 Task: Add an event with the title Casual Interview with Candidate W, date '2024/05/16', time 8:00 AM to 10:00 AM, logged in from the account softage.3@softage.netand send the event invitation to softage.2@softage.net and softage.4@softage.net. Set a reminder for the event 30 minutes before
Action: Mouse moved to (95, 105)
Screenshot: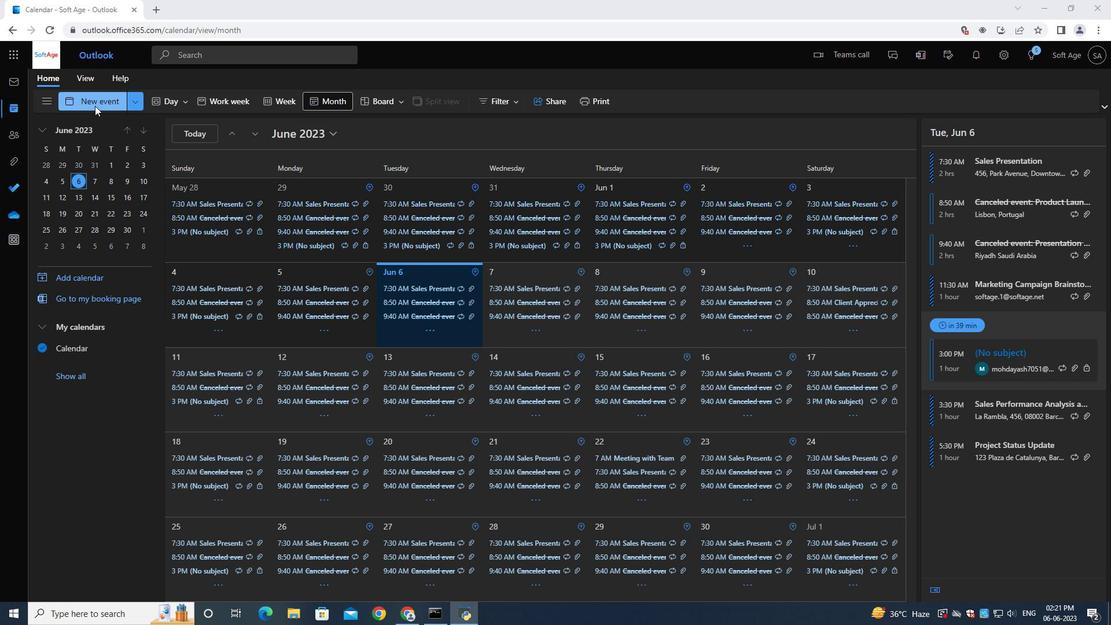 
Action: Mouse pressed left at (95, 105)
Screenshot: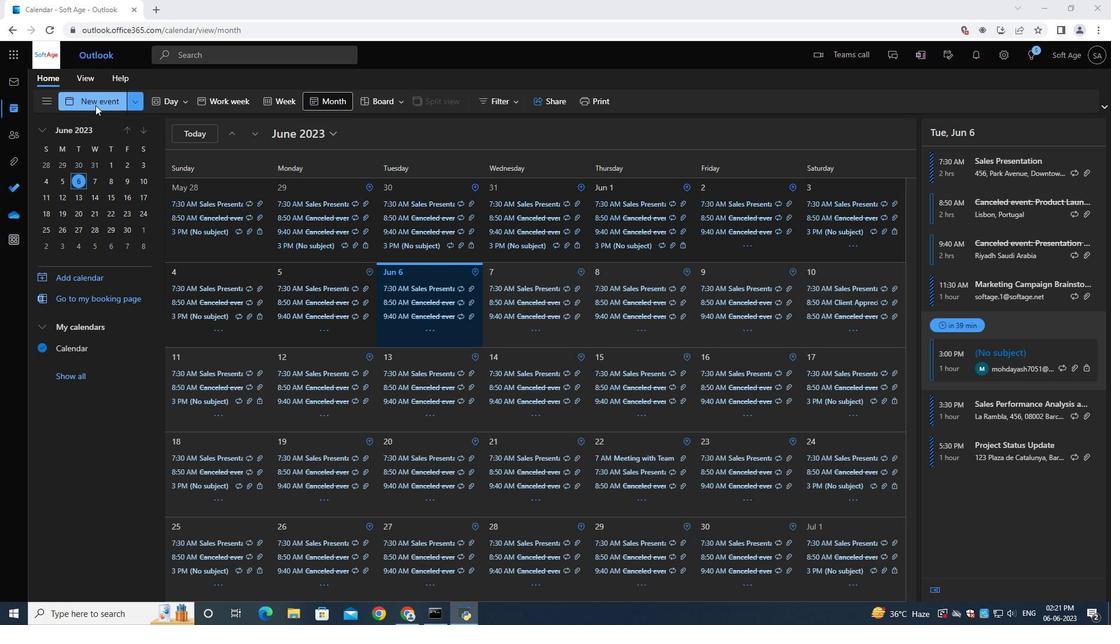 
Action: Mouse moved to (310, 174)
Screenshot: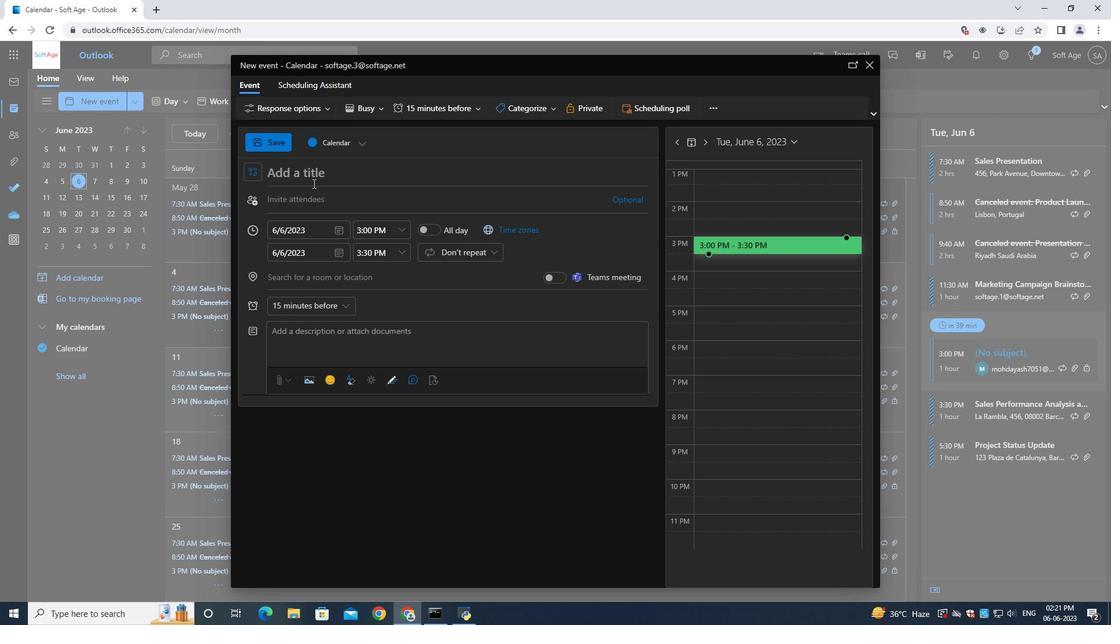 
Action: Mouse pressed left at (310, 174)
Screenshot: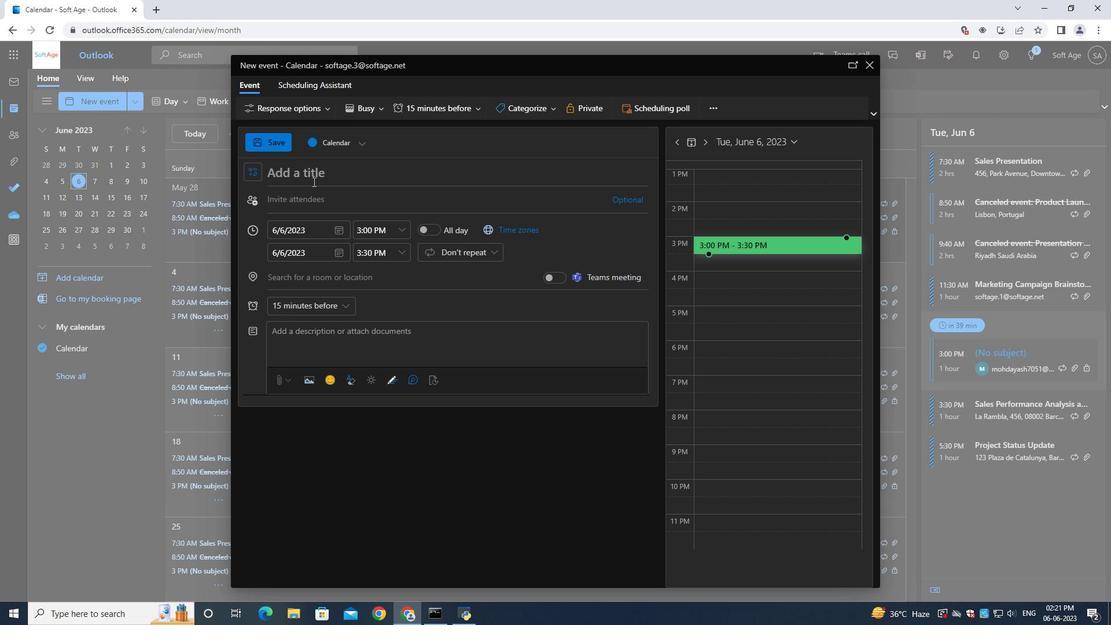 
Action: Mouse moved to (310, 174)
Screenshot: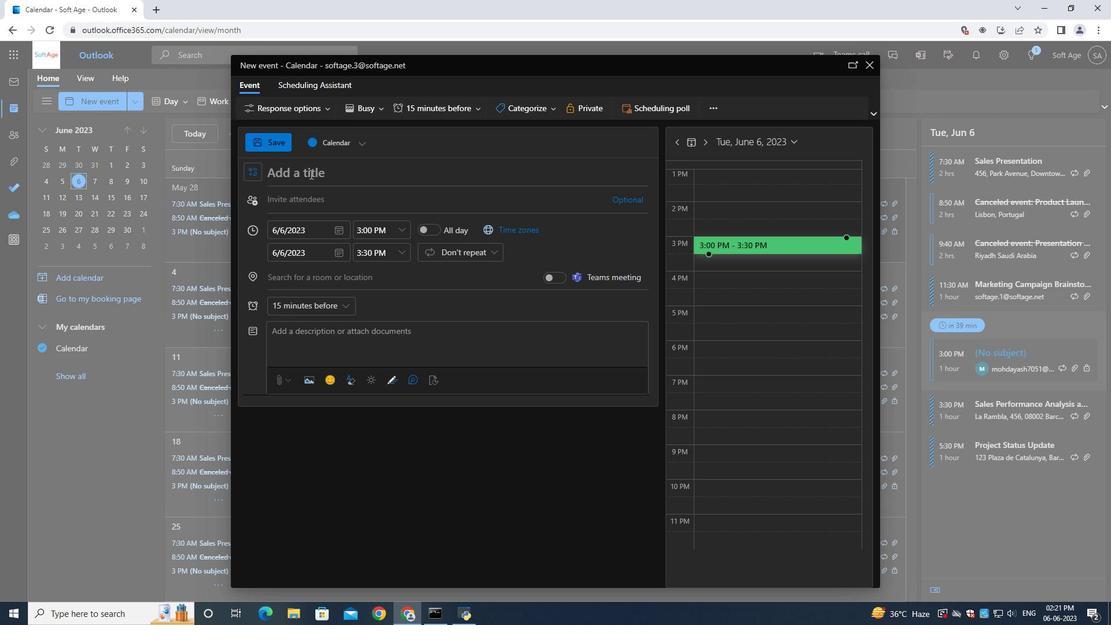 
Action: Key pressed <Key.shift>Interview<Key.space><Key.shift>Wi<Key.backspace><Key.backspace>with<Key.space><Key.shift>Candidate<Key.space><Key.shift>W
Screenshot: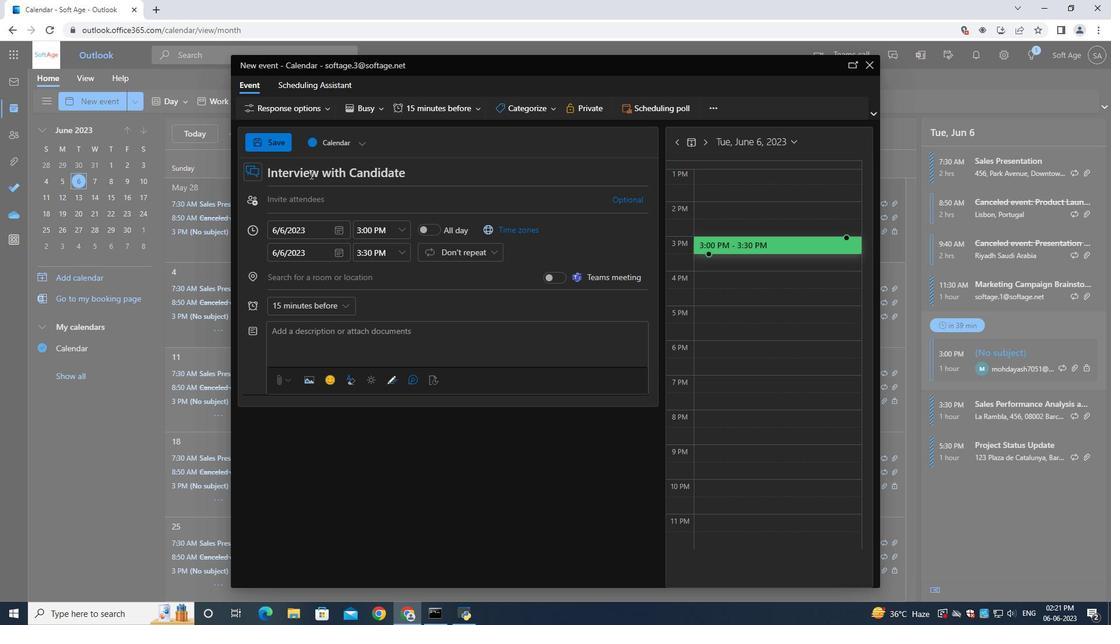 
Action: Mouse moved to (338, 233)
Screenshot: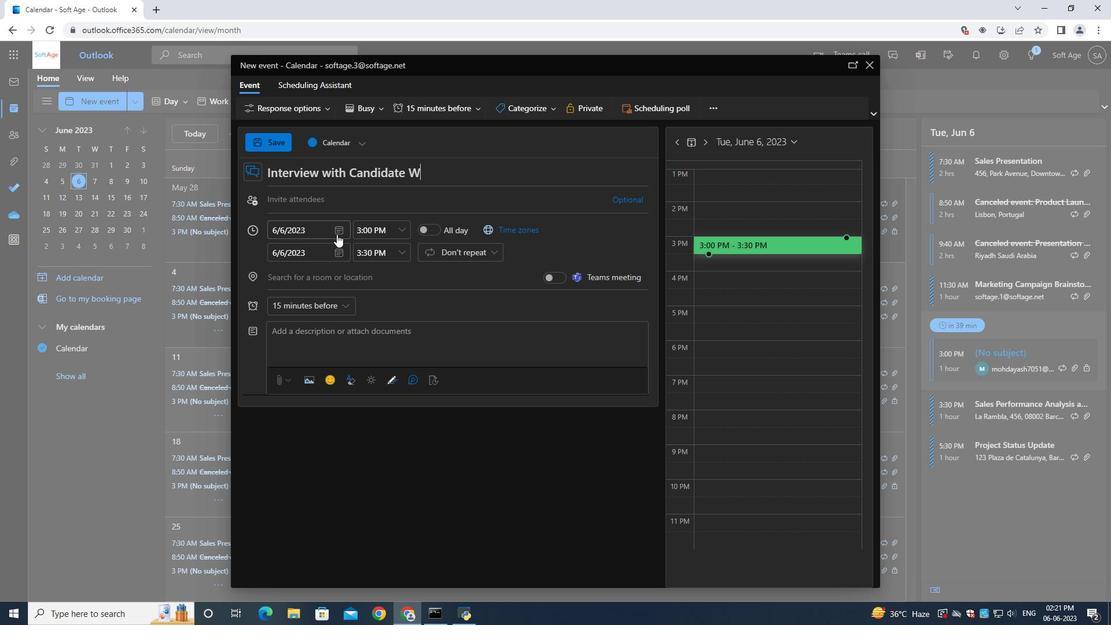 
Action: Mouse pressed left at (338, 233)
Screenshot: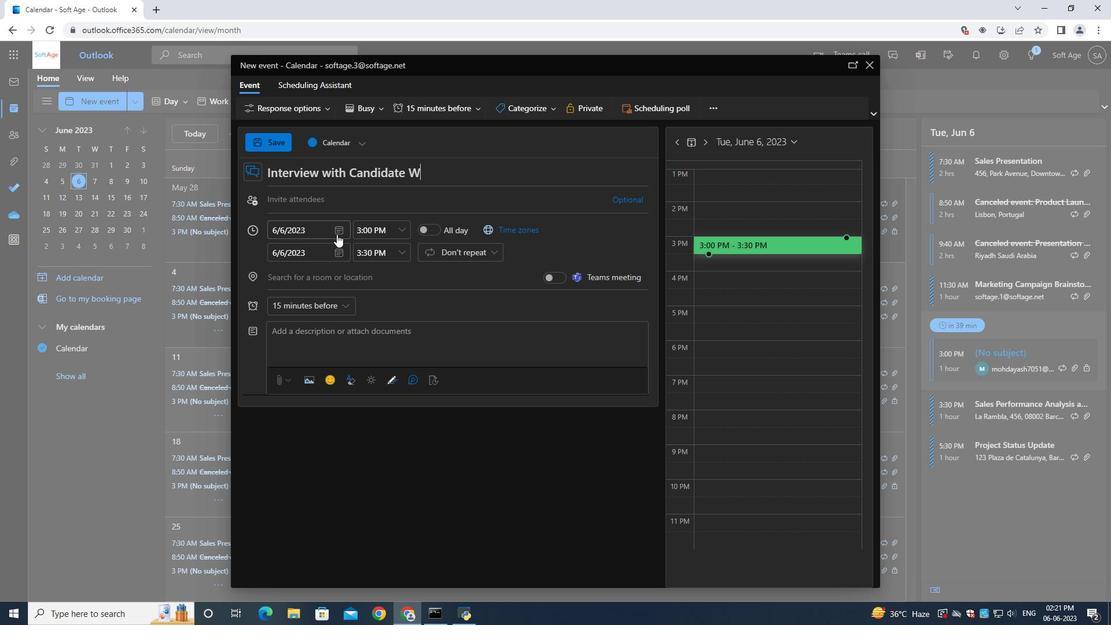 
Action: Mouse moved to (386, 256)
Screenshot: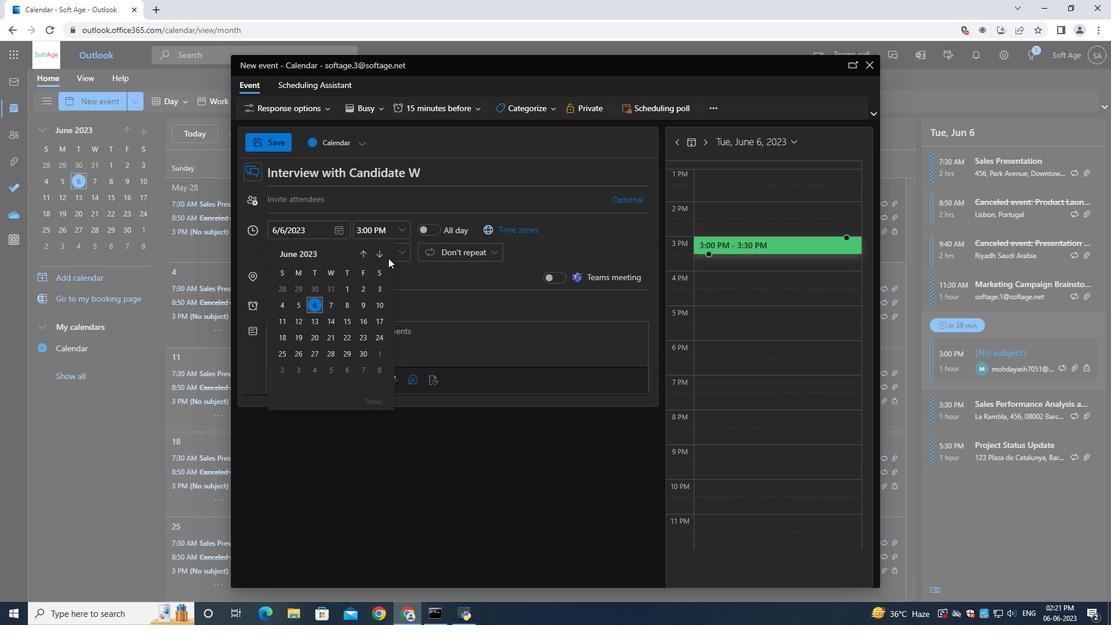 
Action: Mouse pressed left at (386, 256)
Screenshot: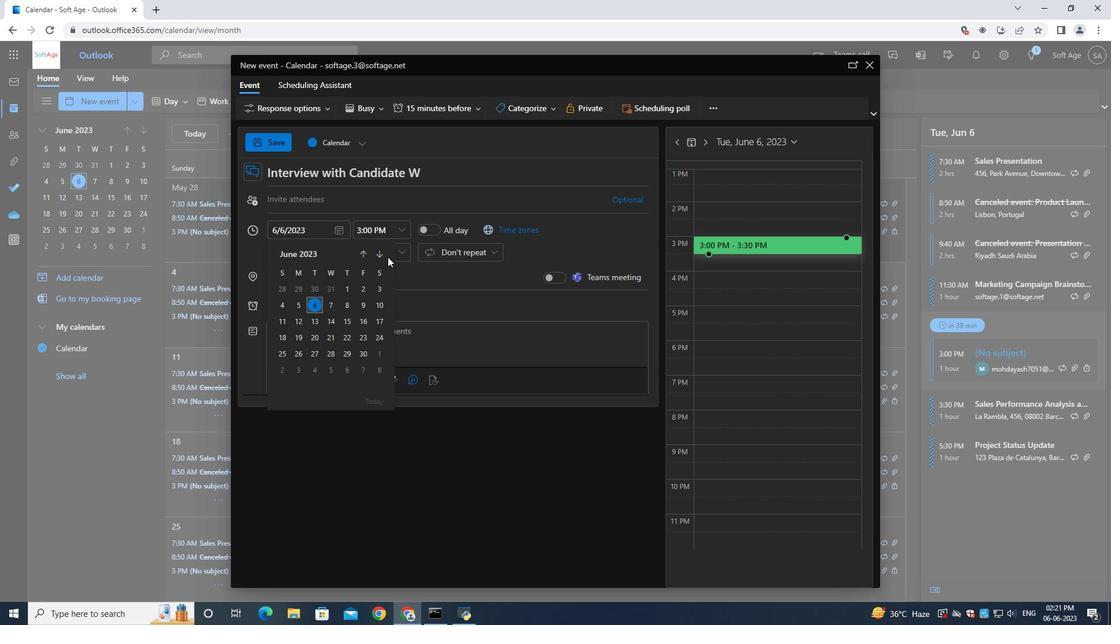 
Action: Mouse moved to (382, 255)
Screenshot: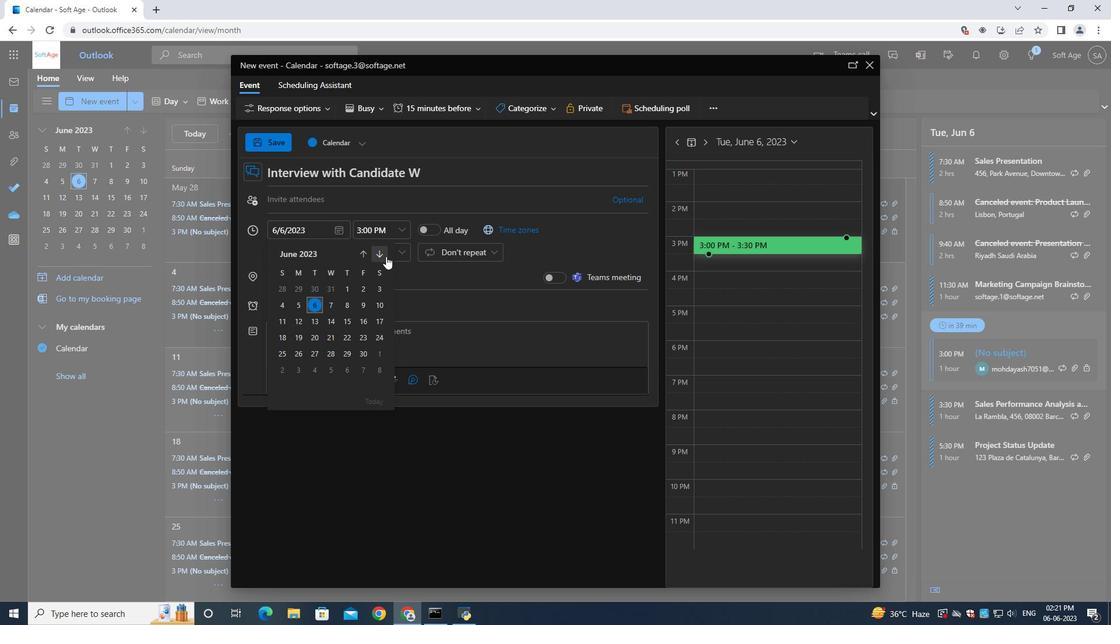 
Action: Mouse pressed left at (382, 255)
Screenshot: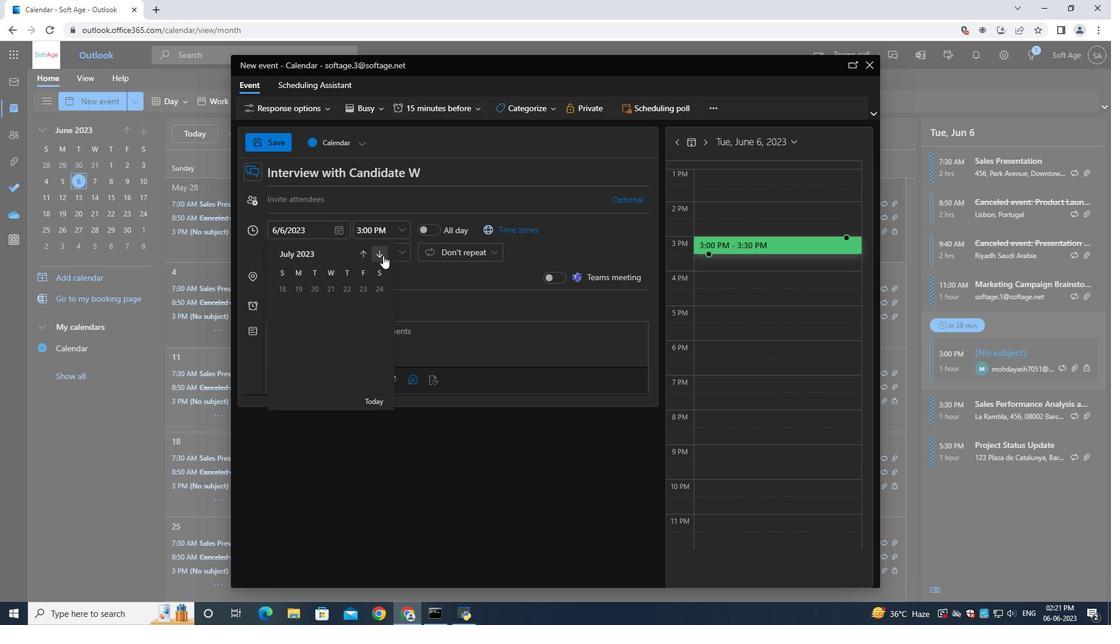 
Action: Mouse pressed left at (382, 255)
Screenshot: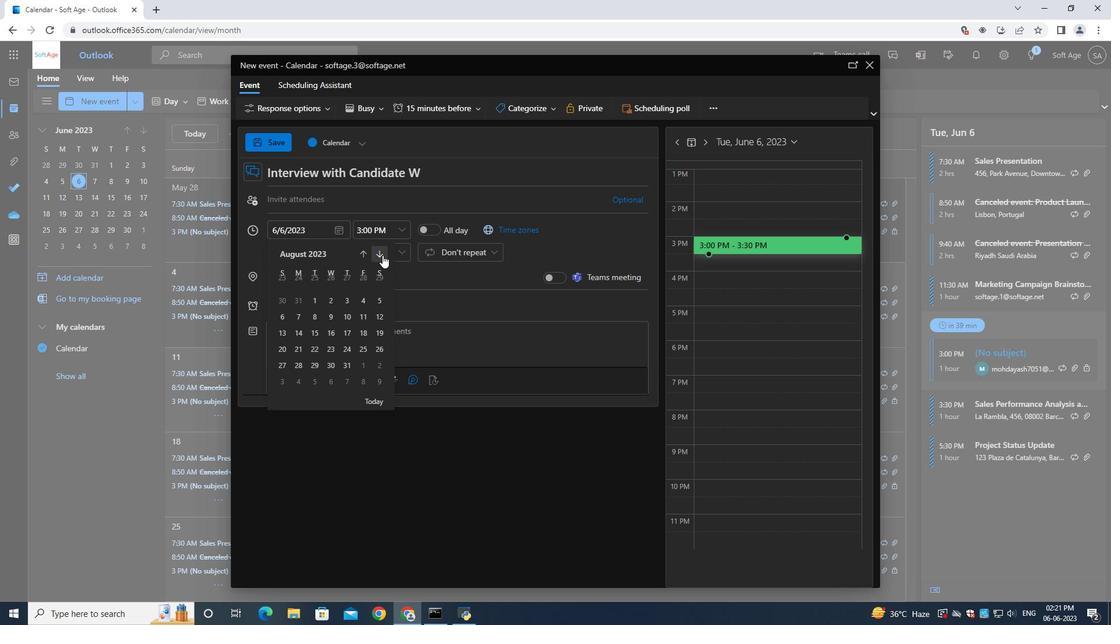 
Action: Mouse pressed left at (382, 255)
Screenshot: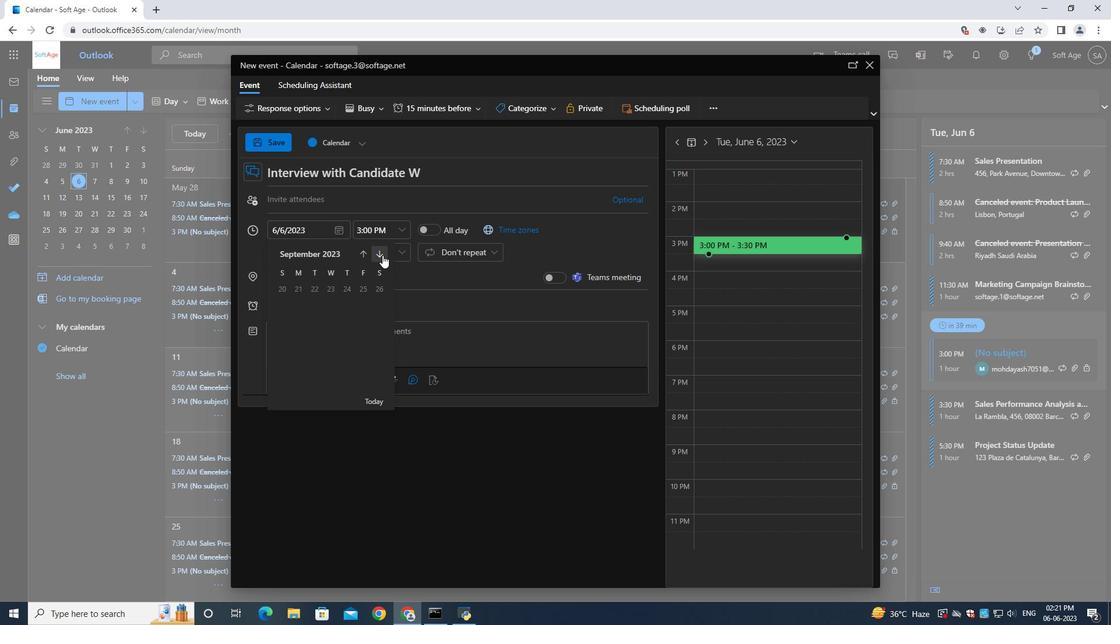 
Action: Mouse pressed left at (382, 255)
Screenshot: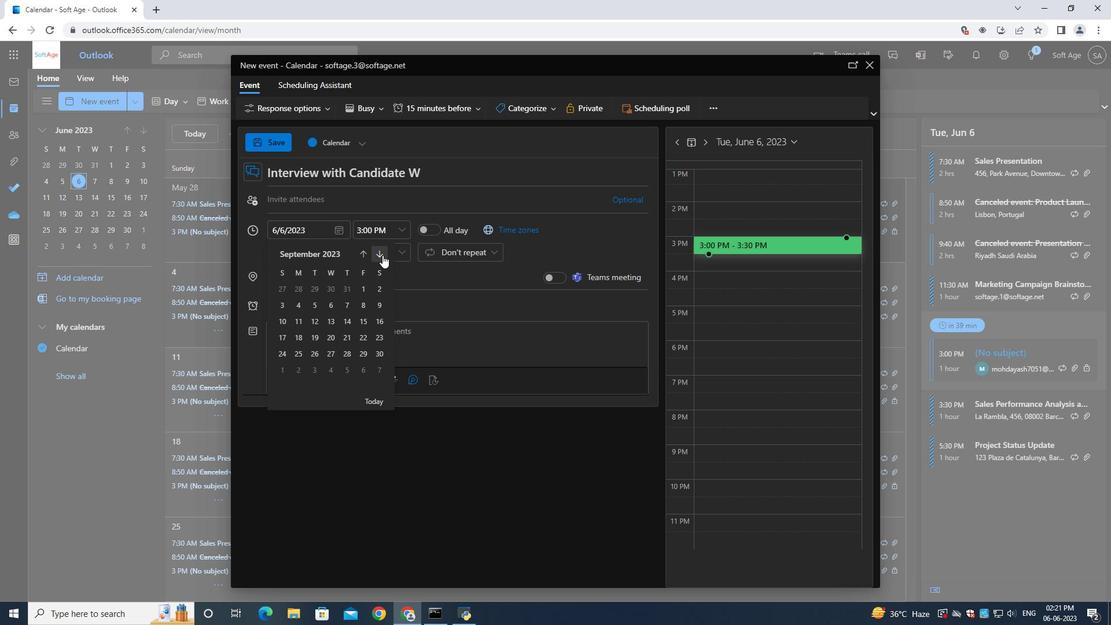 
Action: Mouse pressed left at (382, 255)
Screenshot: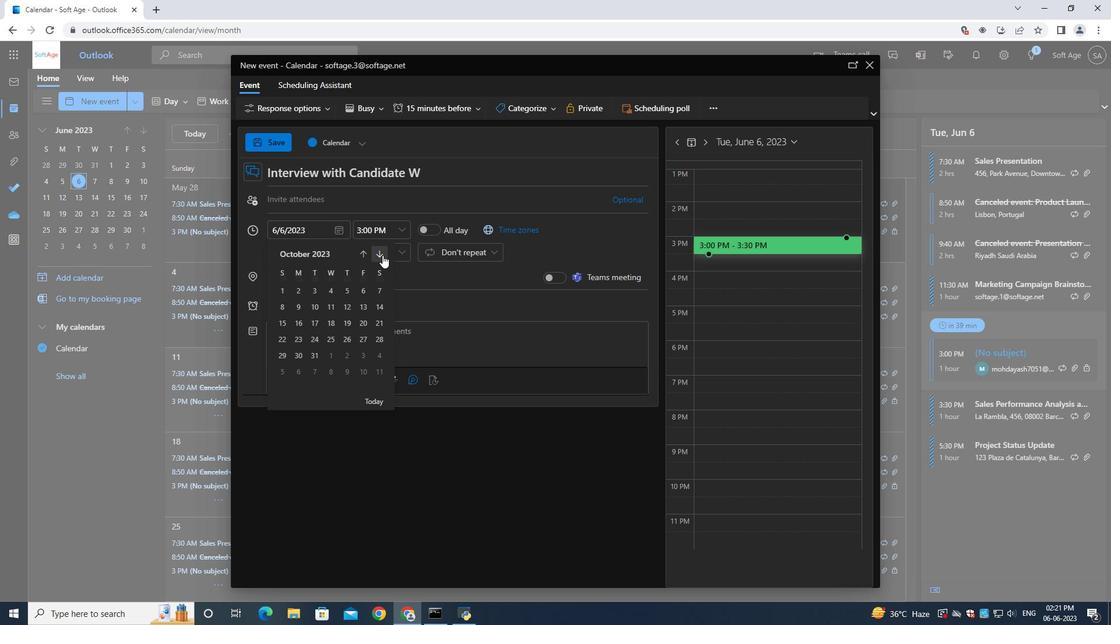 
Action: Mouse pressed left at (382, 255)
Screenshot: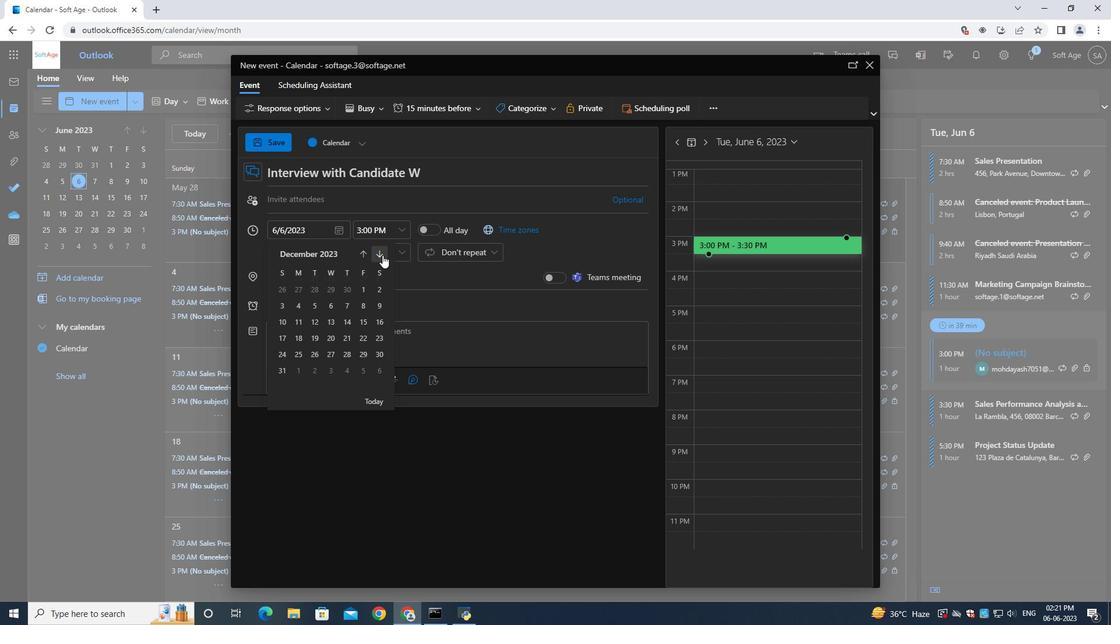 
Action: Mouse pressed left at (382, 255)
Screenshot: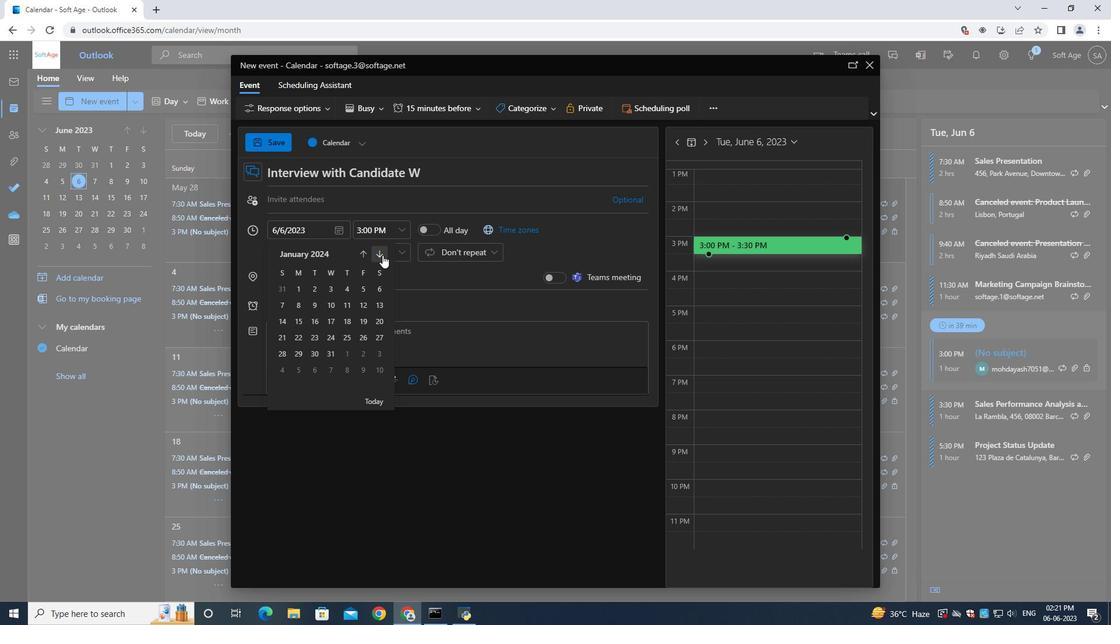 
Action: Mouse pressed left at (382, 255)
Screenshot: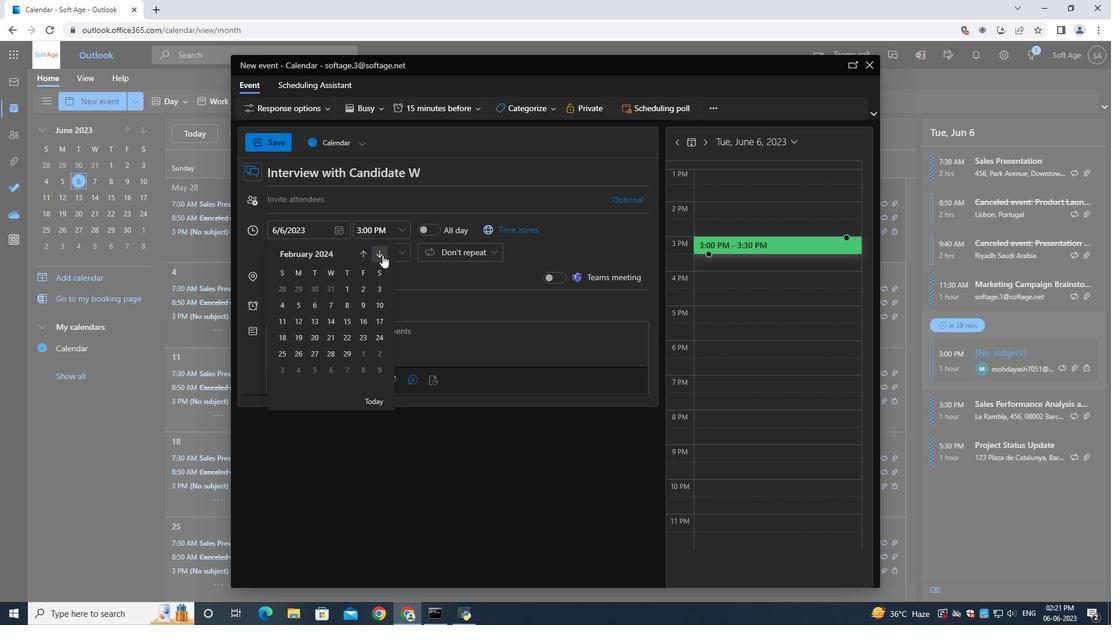 
Action: Mouse pressed left at (382, 255)
Screenshot: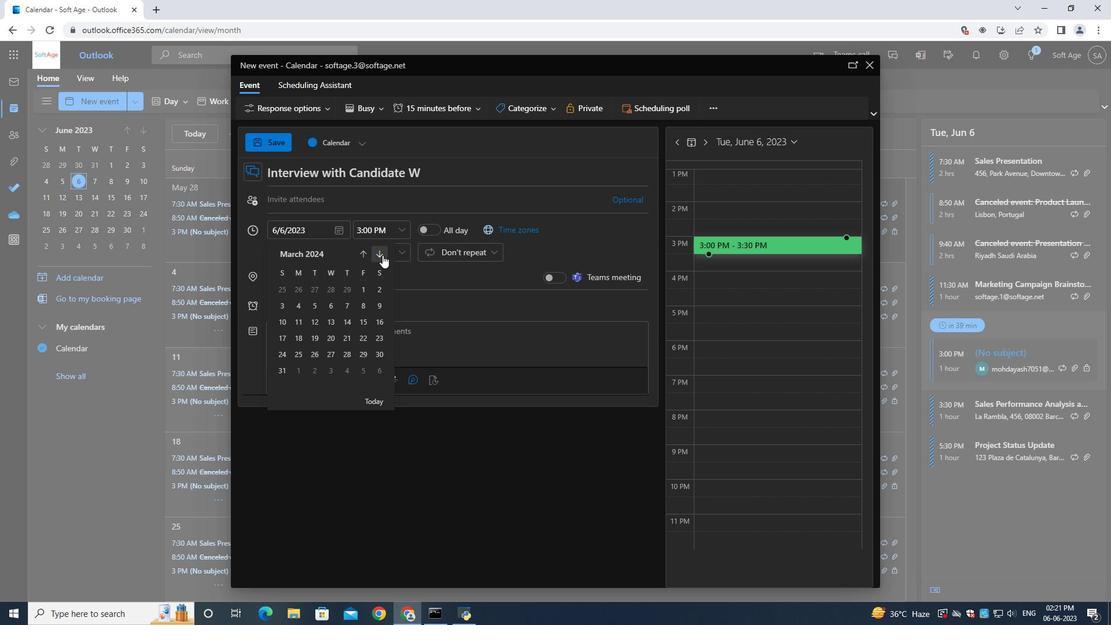 
Action: Mouse pressed left at (382, 255)
Screenshot: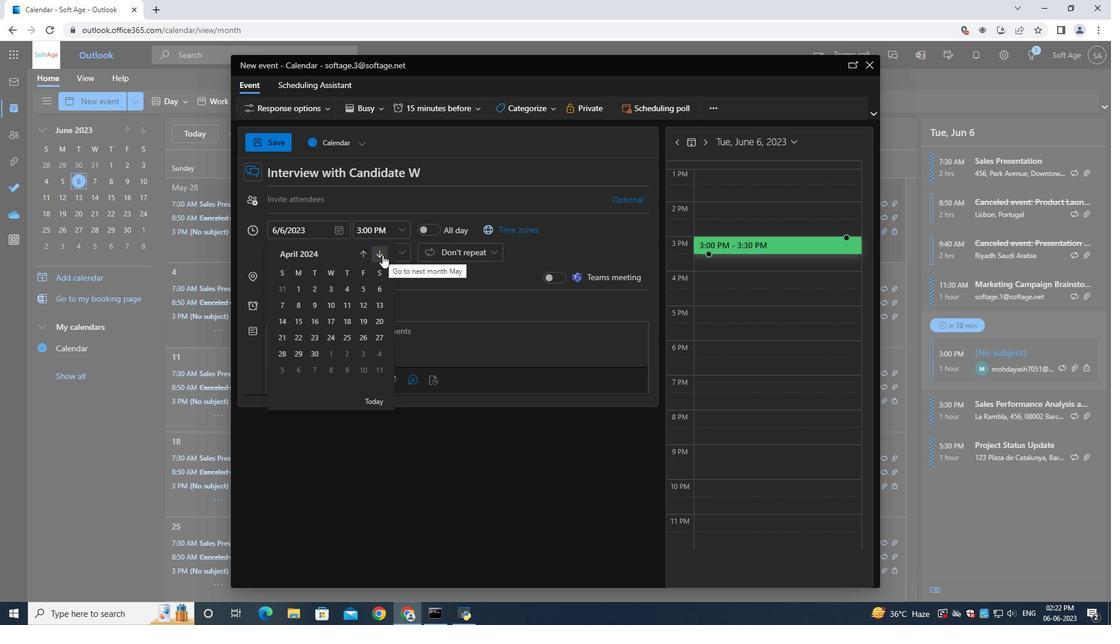 
Action: Mouse moved to (342, 317)
Screenshot: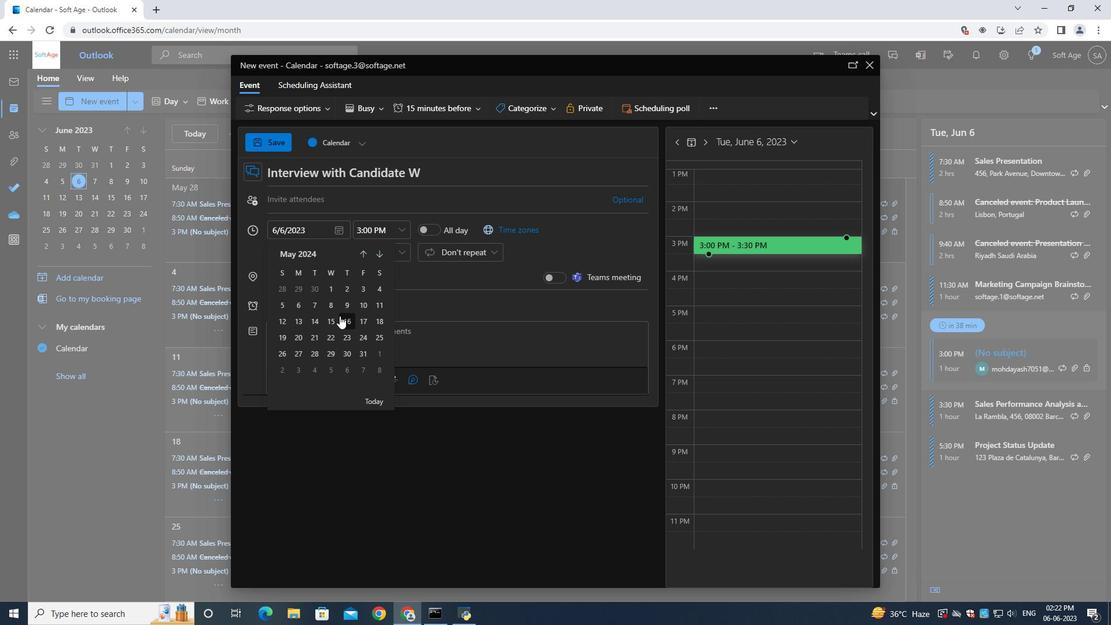 
Action: Mouse pressed left at (342, 317)
Screenshot: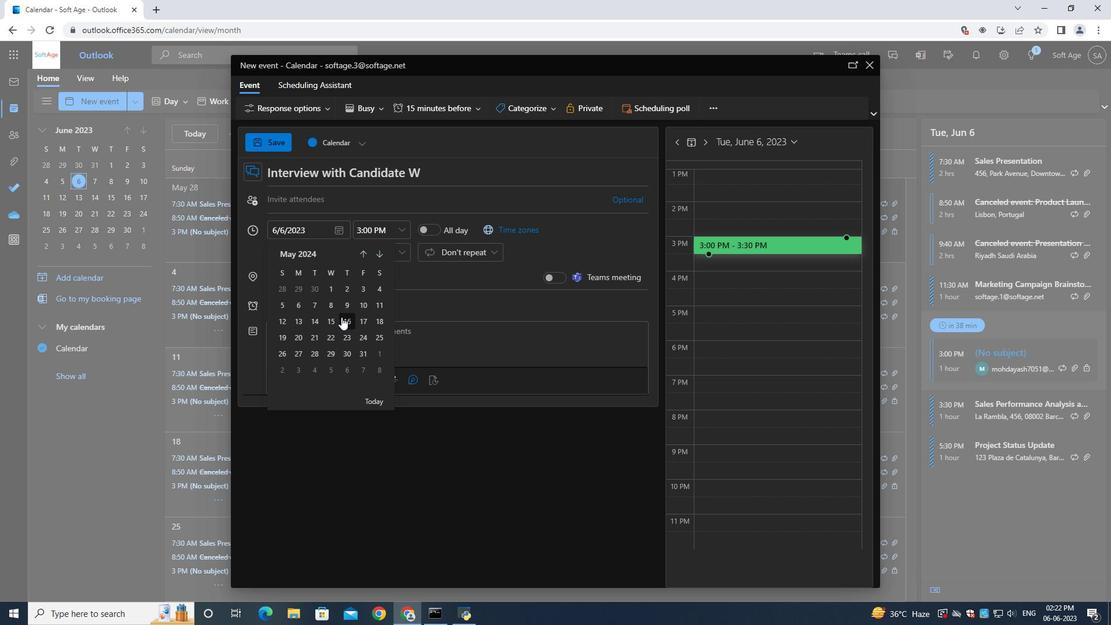 
Action: Mouse moved to (369, 232)
Screenshot: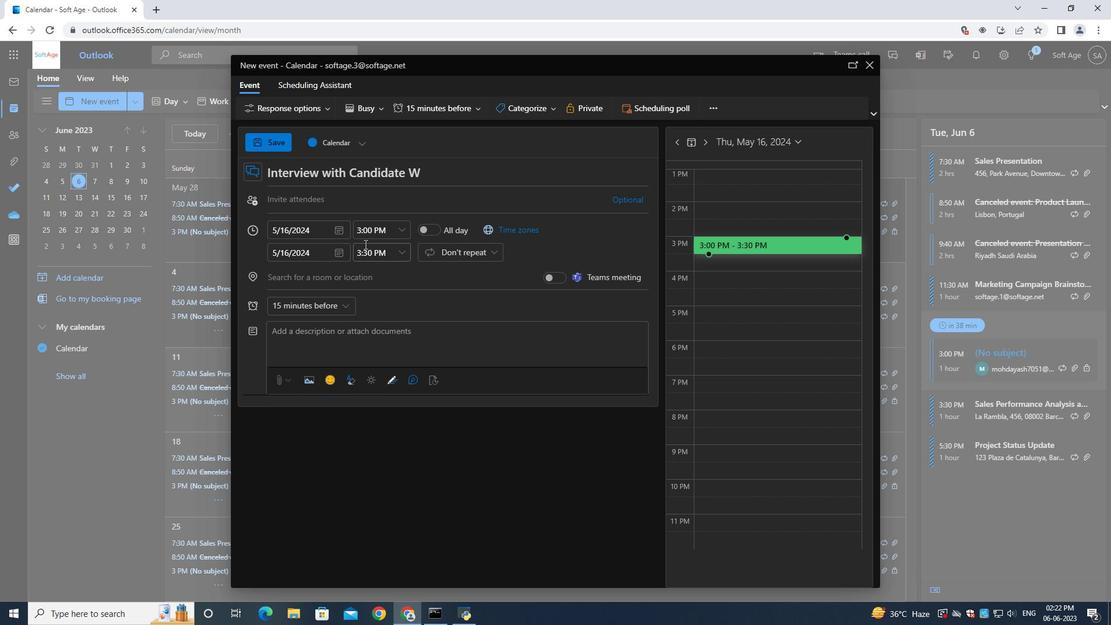 
Action: Mouse pressed left at (369, 232)
Screenshot: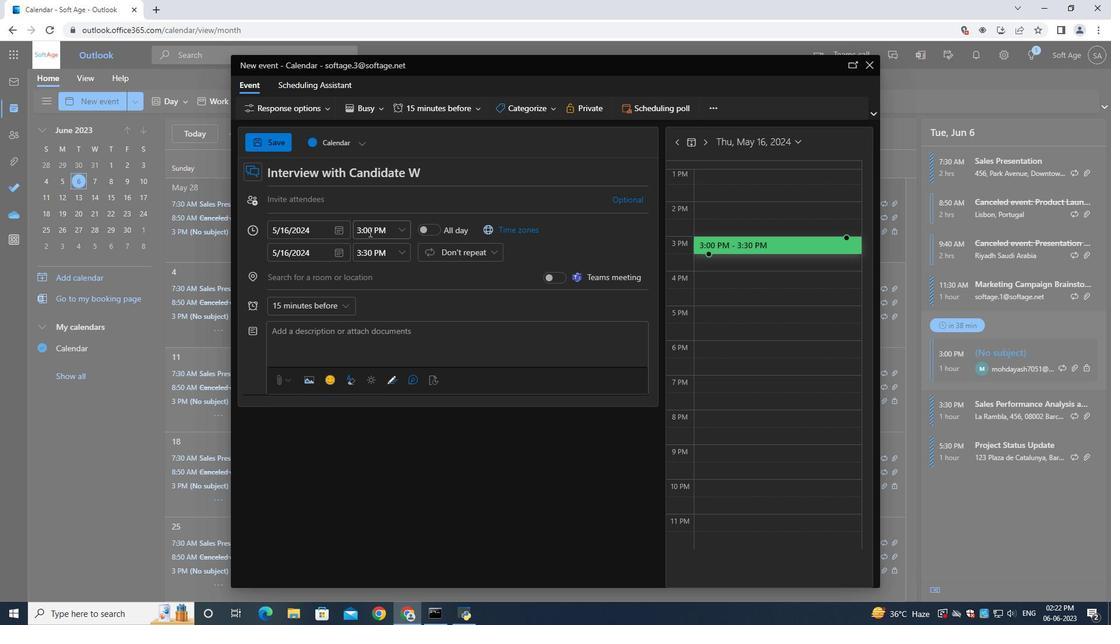 
Action: Mouse moved to (369, 232)
Screenshot: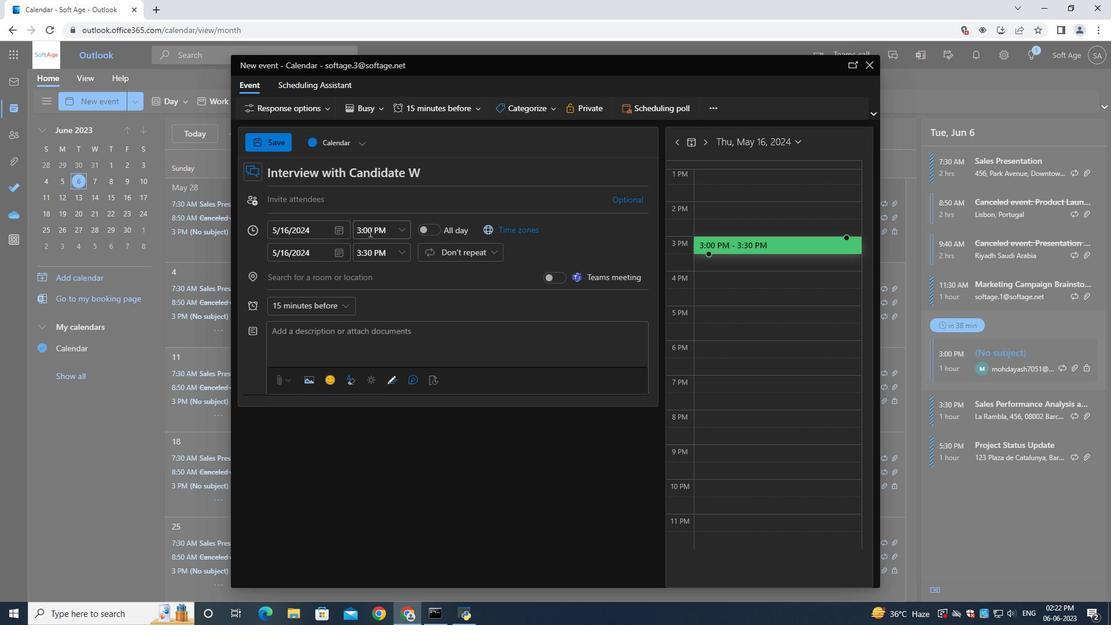 
Action: Key pressed 8<Key.shift_r>:00<Key.shift>AM
Screenshot: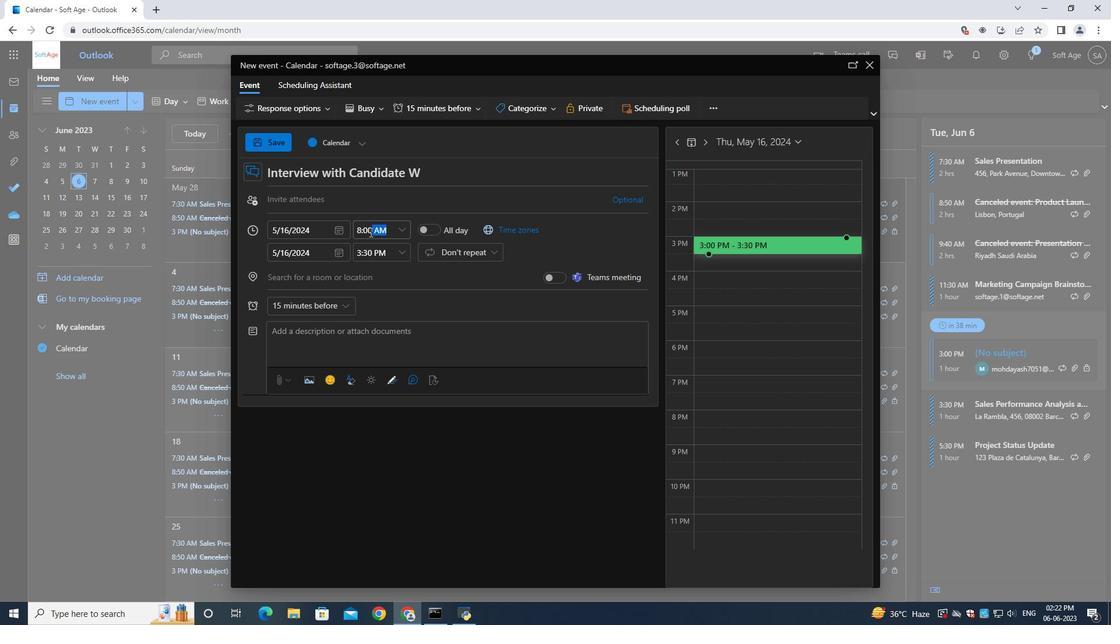 
Action: Mouse moved to (356, 250)
Screenshot: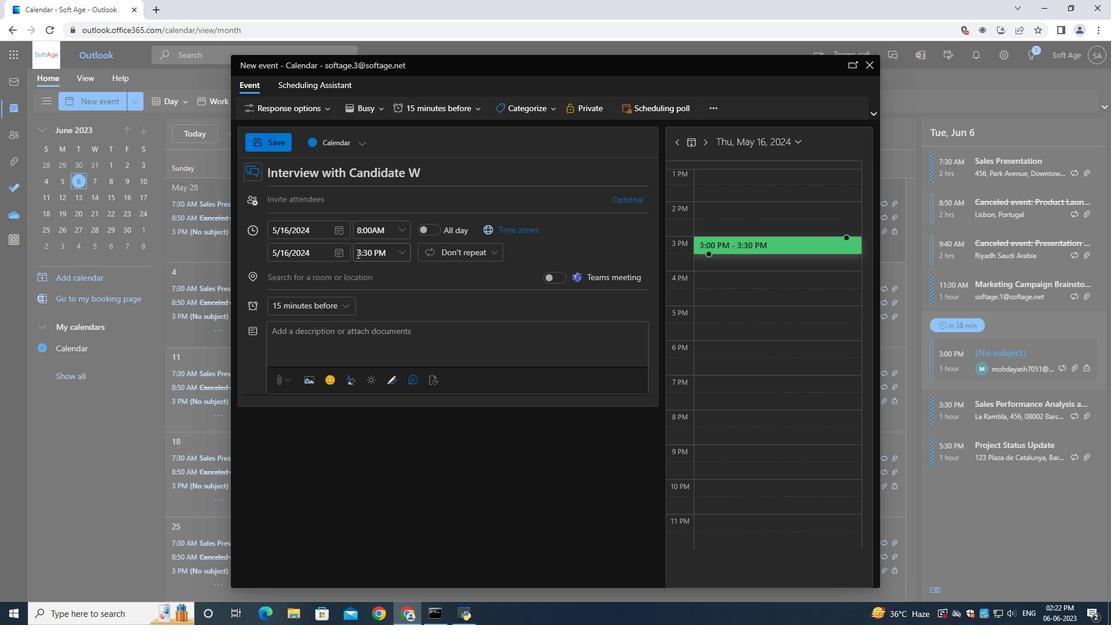 
Action: Mouse pressed left at (356, 250)
Screenshot: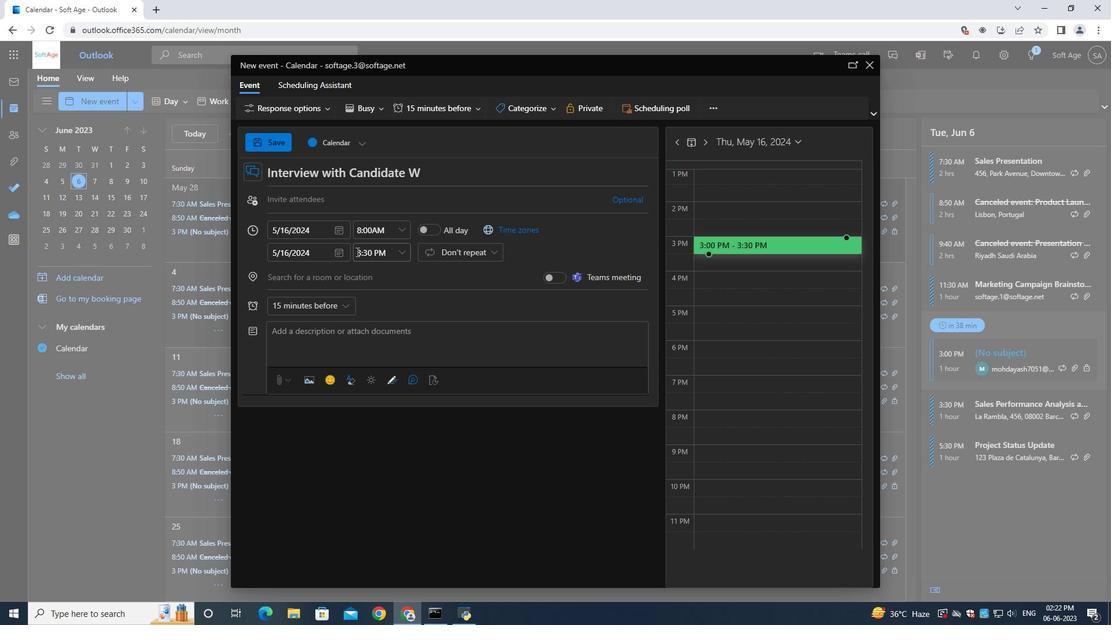 
Action: Mouse moved to (361, 250)
Screenshot: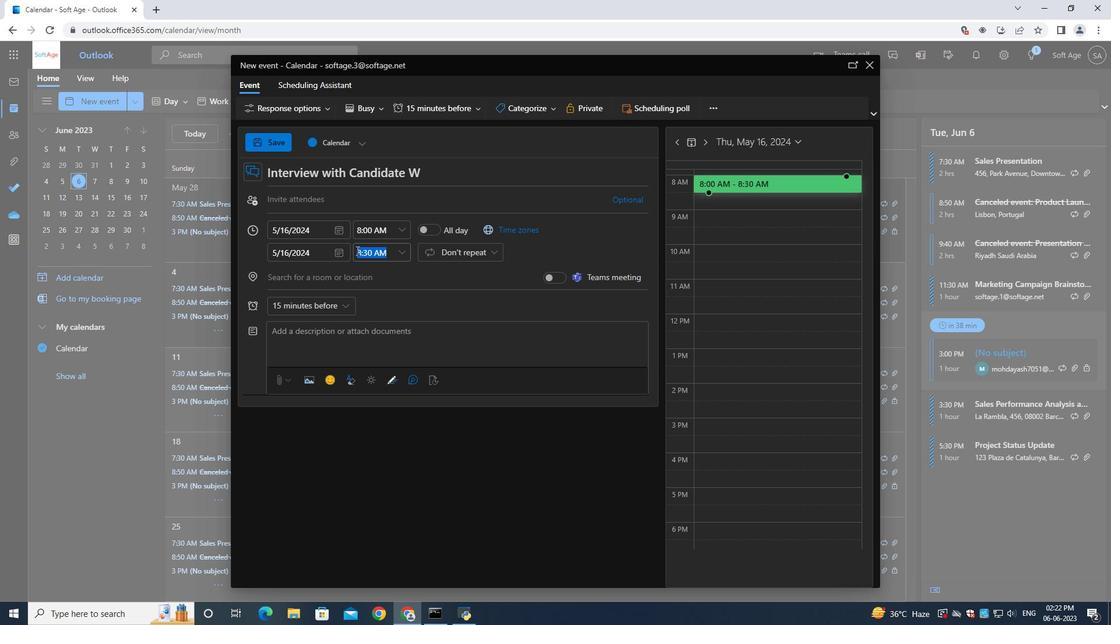 
Action: Key pressed 10<Key.shift_r>:00<Key.shift>AM
Screenshot: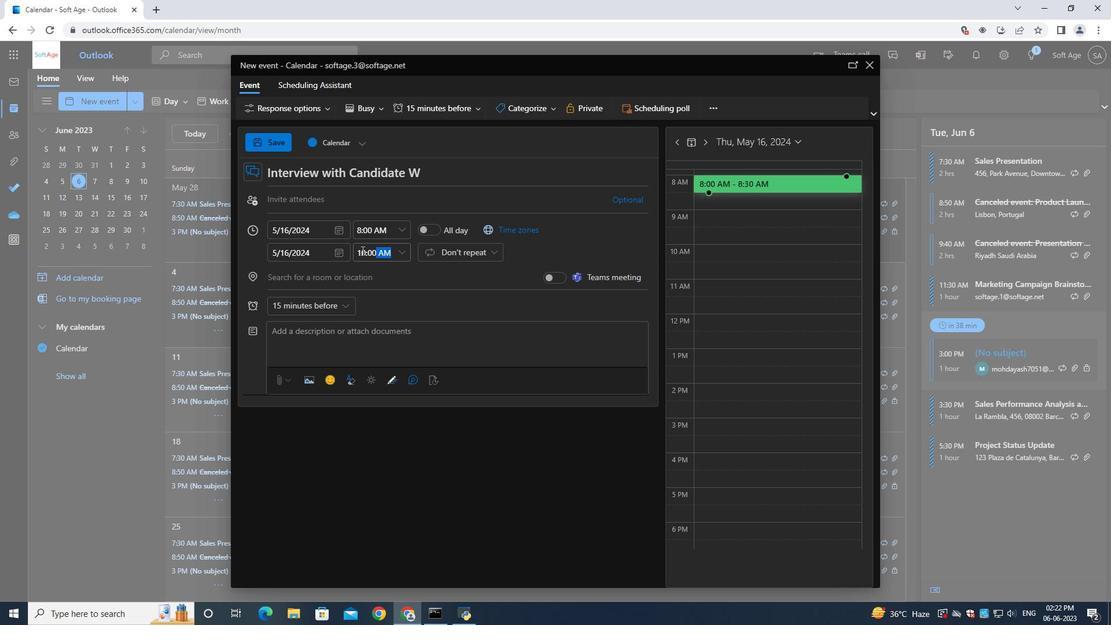 
Action: Mouse moved to (347, 200)
Screenshot: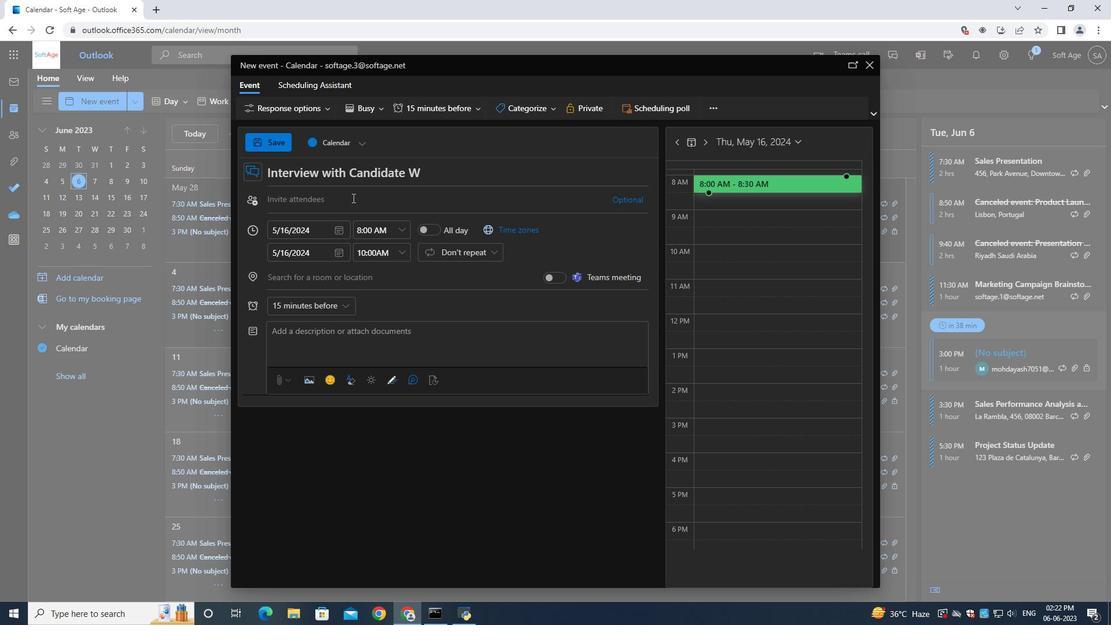 
Action: Mouse pressed left at (347, 200)
Screenshot: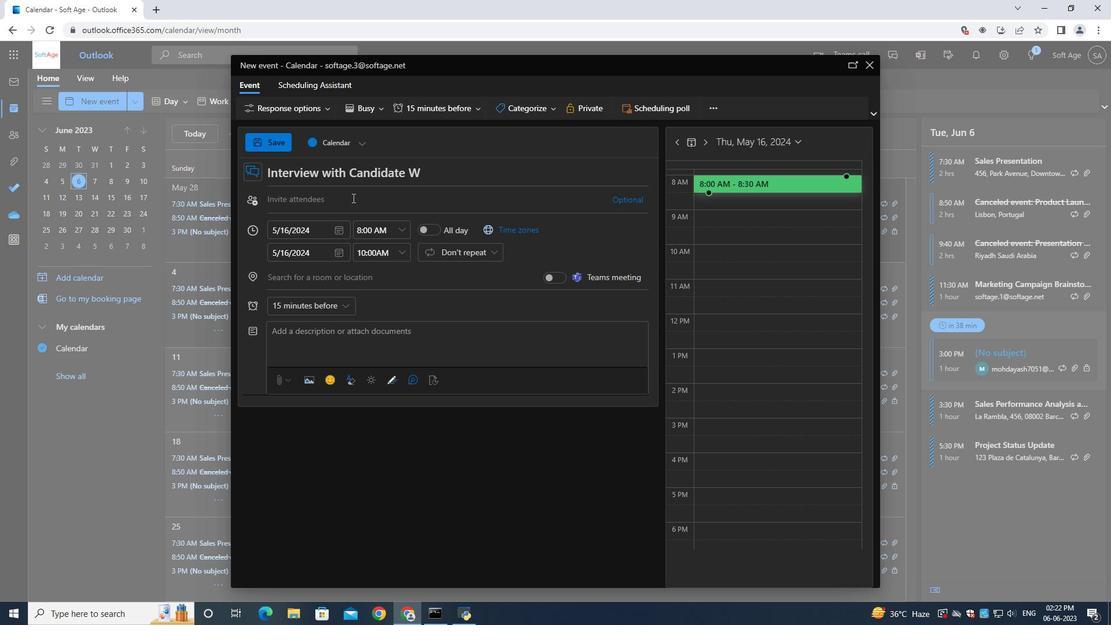 
Action: Mouse moved to (347, 200)
Screenshot: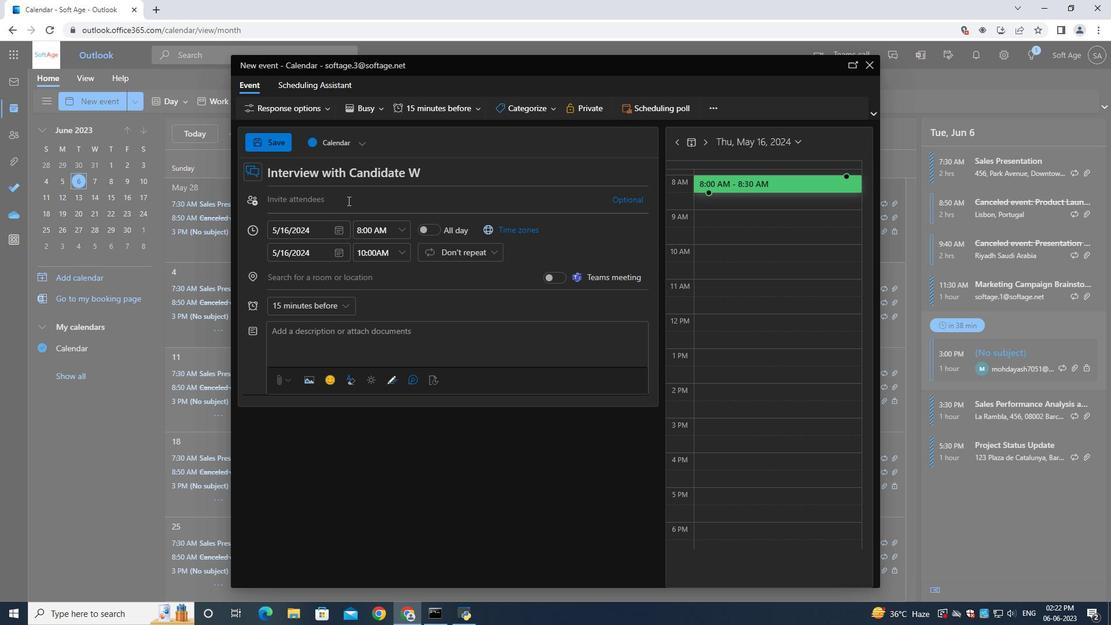 
Action: Key pressed softage.2<Key.shift>@softage.net
Screenshot: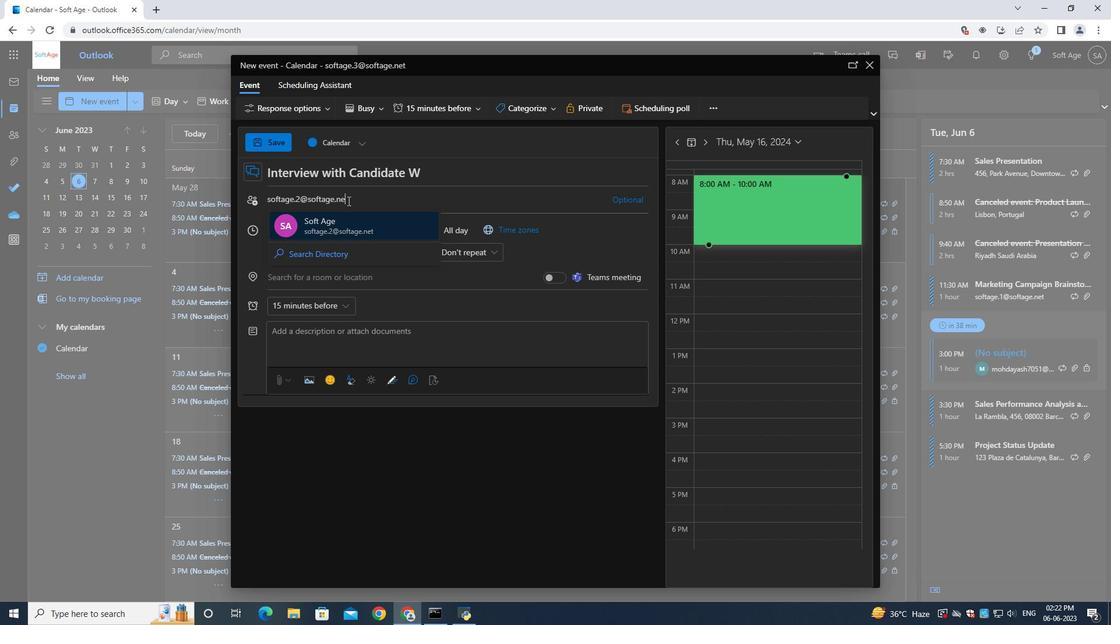 
Action: Mouse moved to (366, 220)
Screenshot: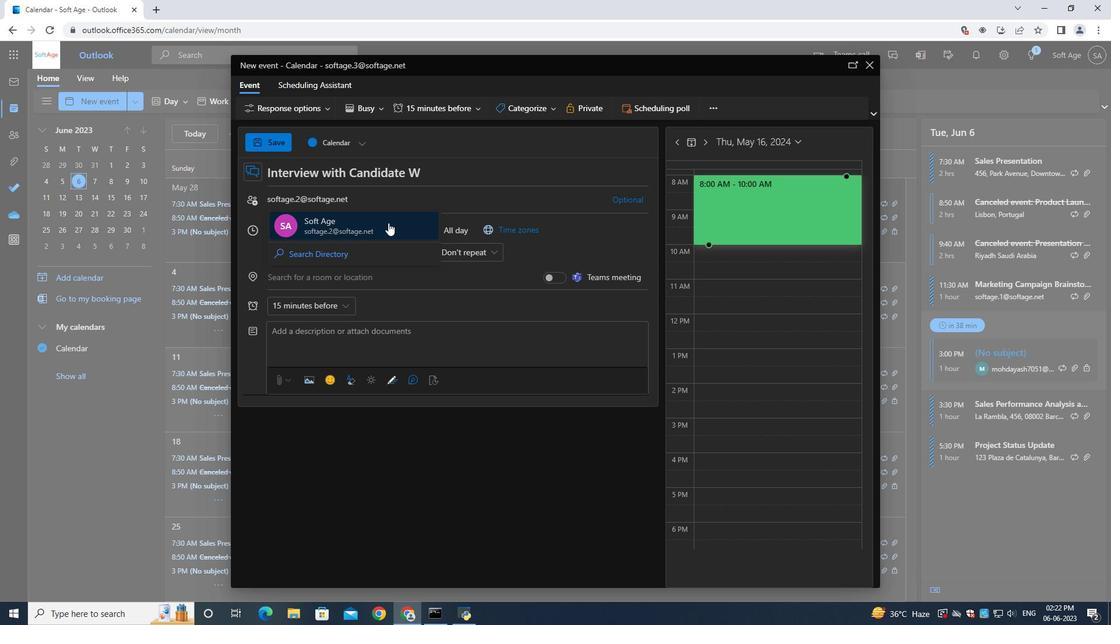 
Action: Mouse pressed left at (366, 220)
Screenshot: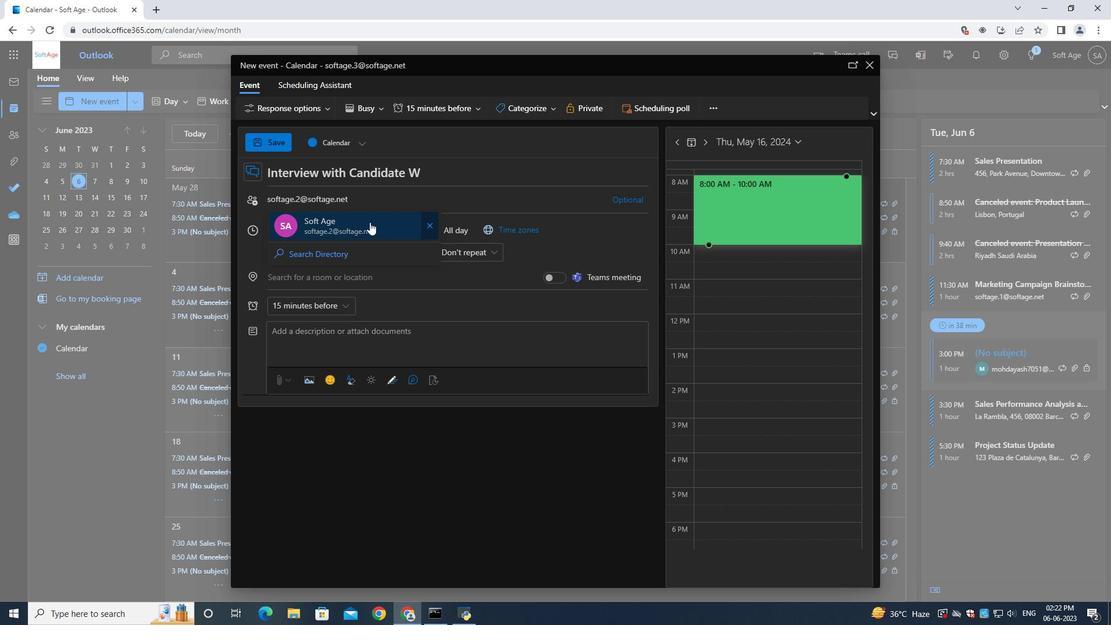 
Action: Mouse moved to (369, 222)
Screenshot: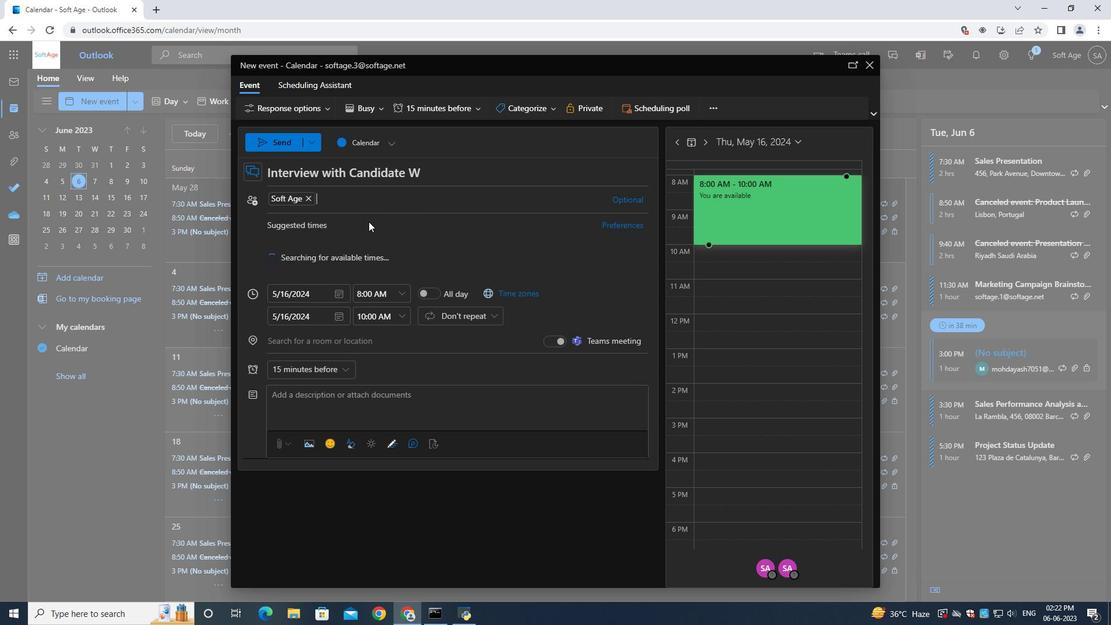 
Action: Key pressed softage.4<Key.shift>@softage.net
Screenshot: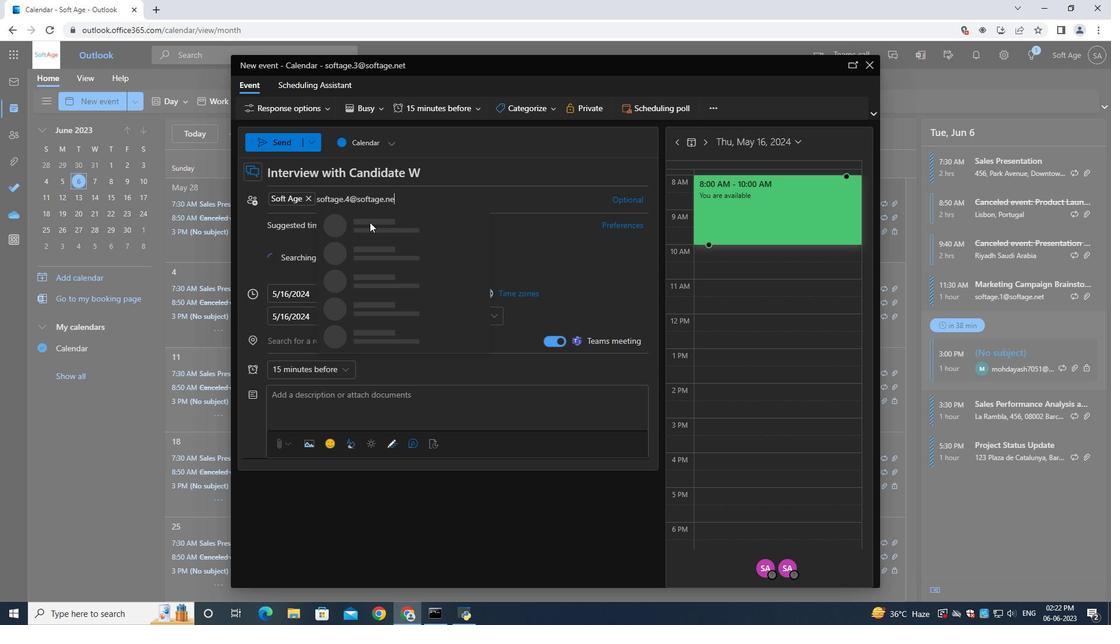 
Action: Mouse moved to (374, 224)
Screenshot: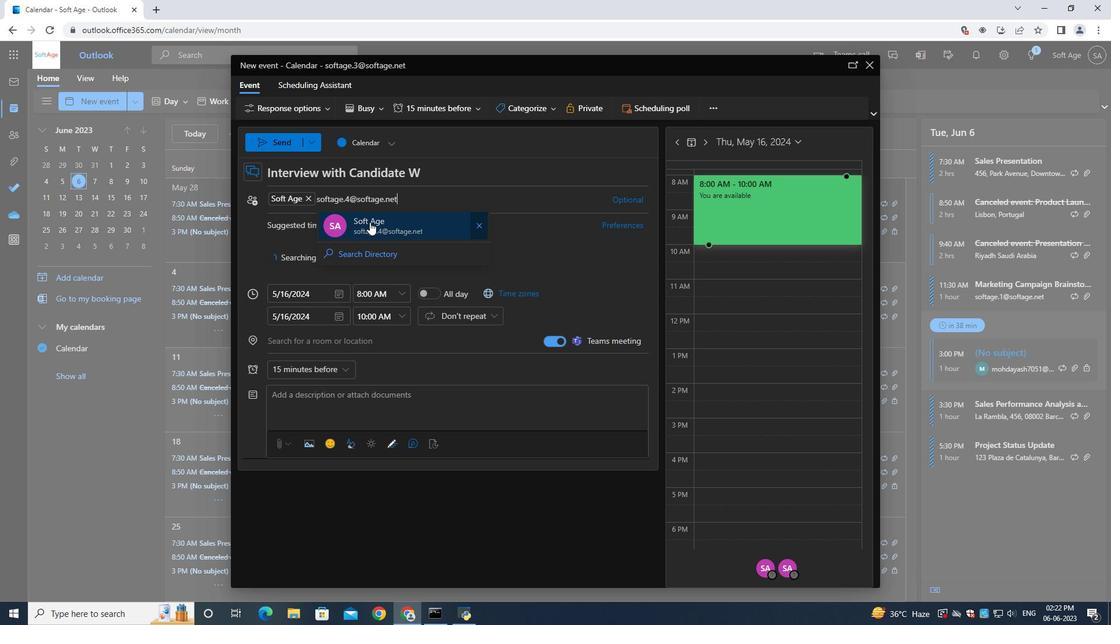 
Action: Mouse pressed left at (374, 224)
Screenshot: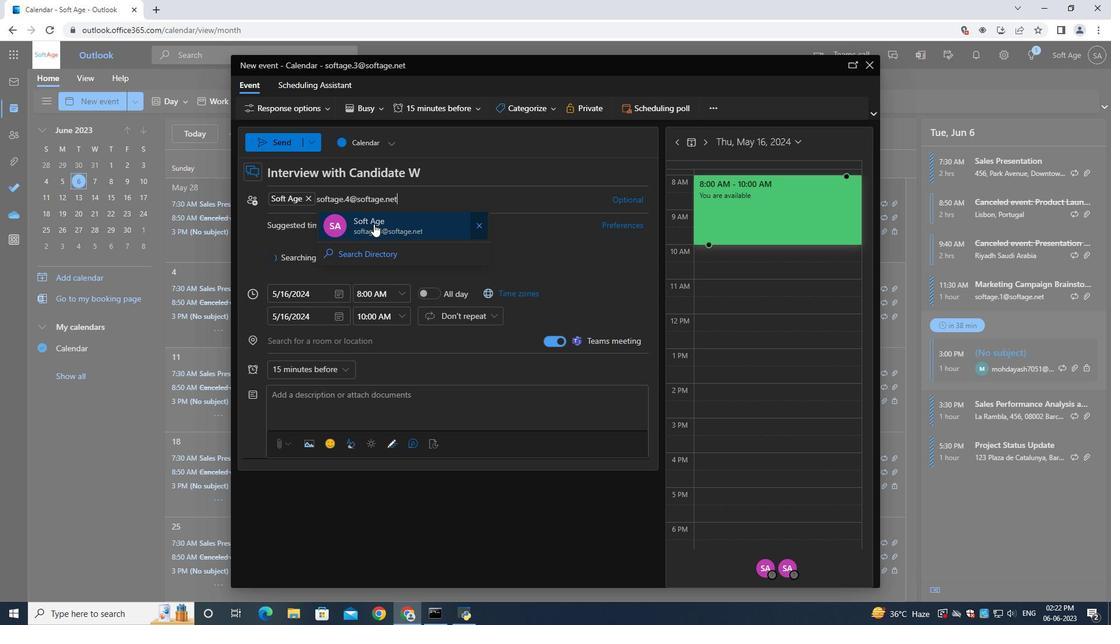 
Action: Mouse moved to (292, 370)
Screenshot: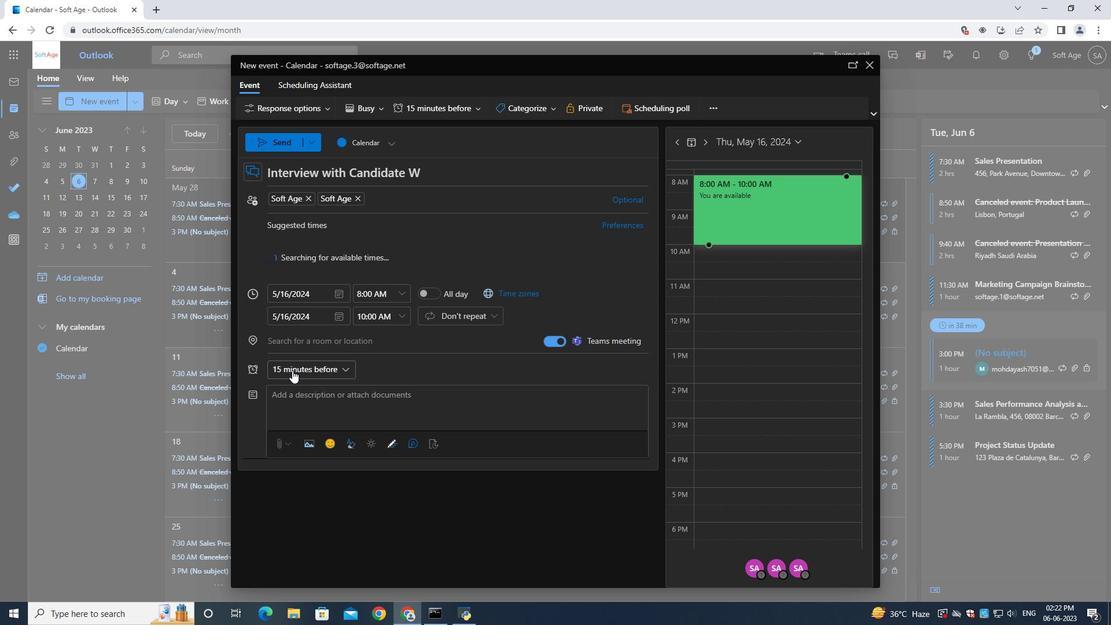 
Action: Mouse pressed left at (292, 370)
Screenshot: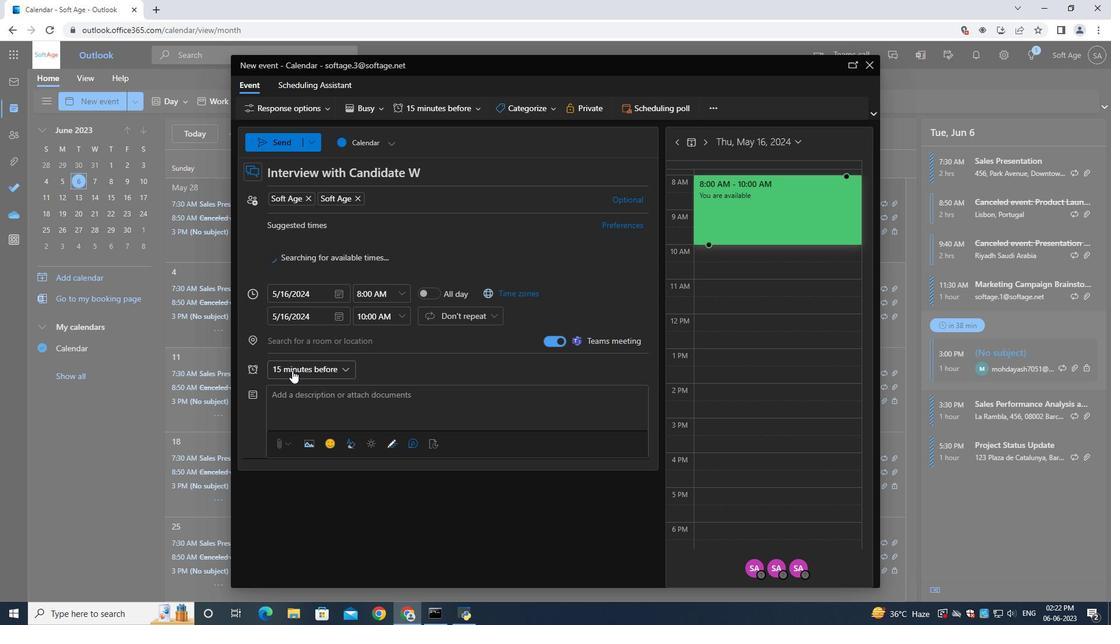 
Action: Mouse moved to (295, 226)
Screenshot: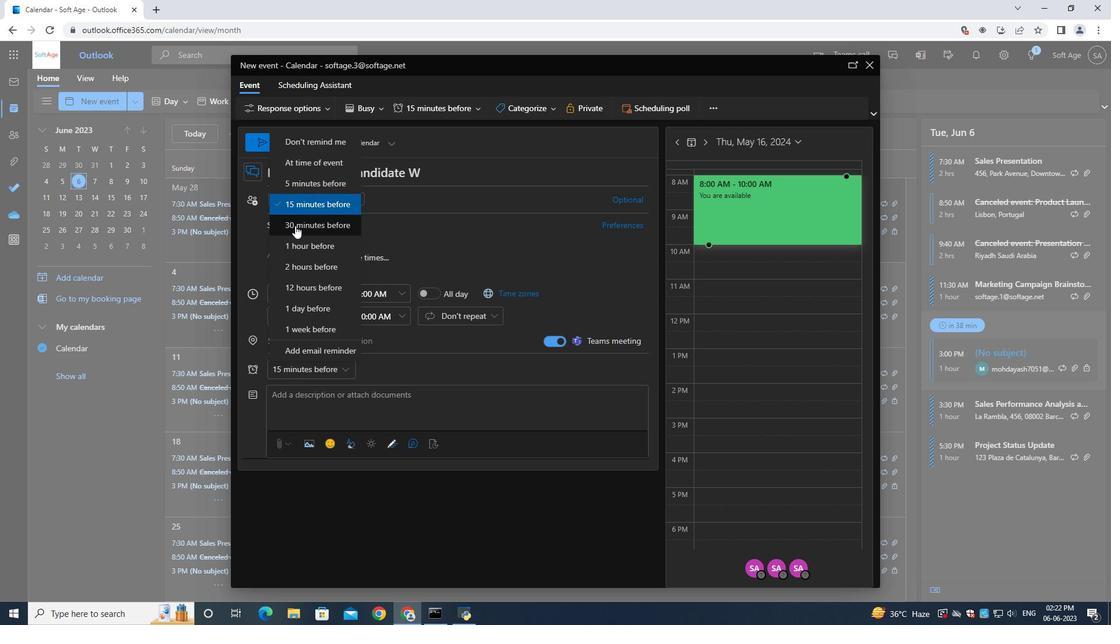 
Action: Mouse pressed left at (295, 226)
Screenshot: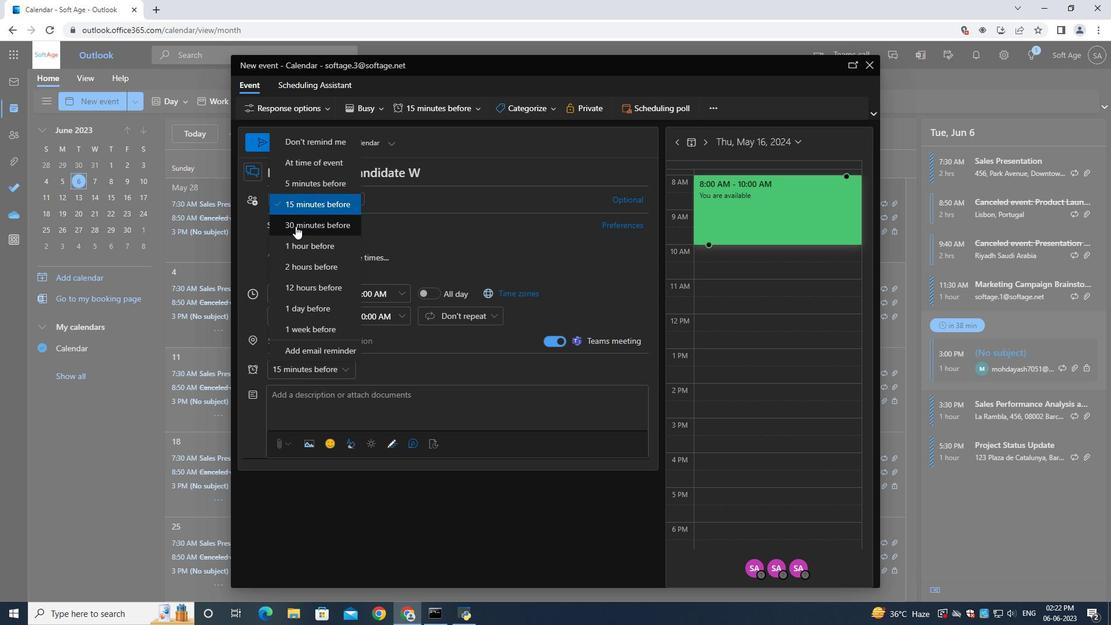 
Action: Mouse moved to (275, 144)
Screenshot: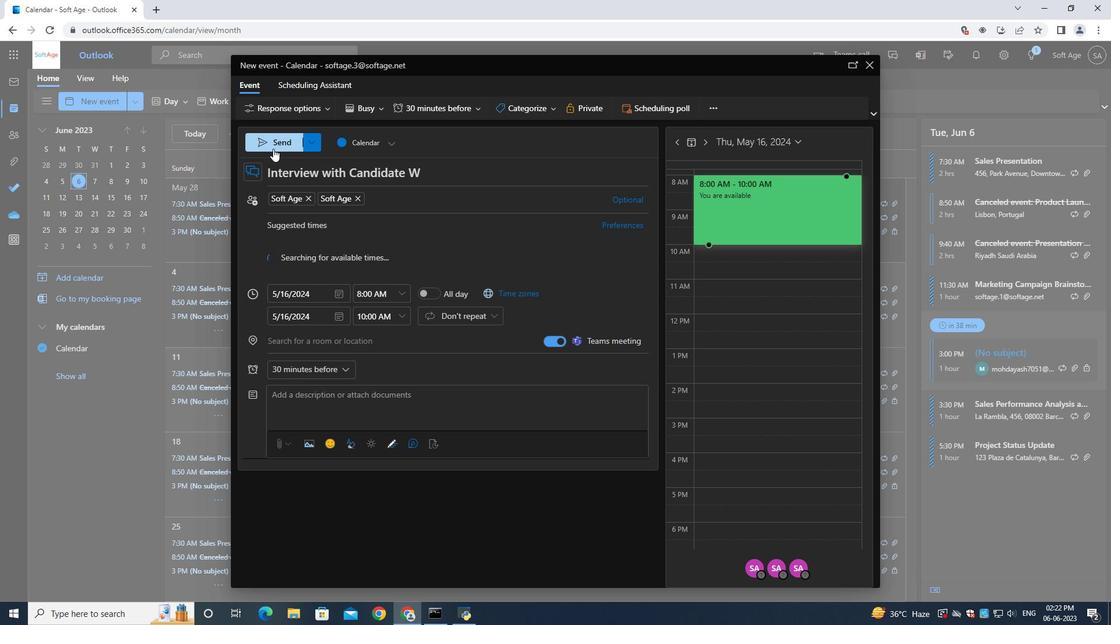 
Action: Mouse pressed left at (275, 144)
Screenshot: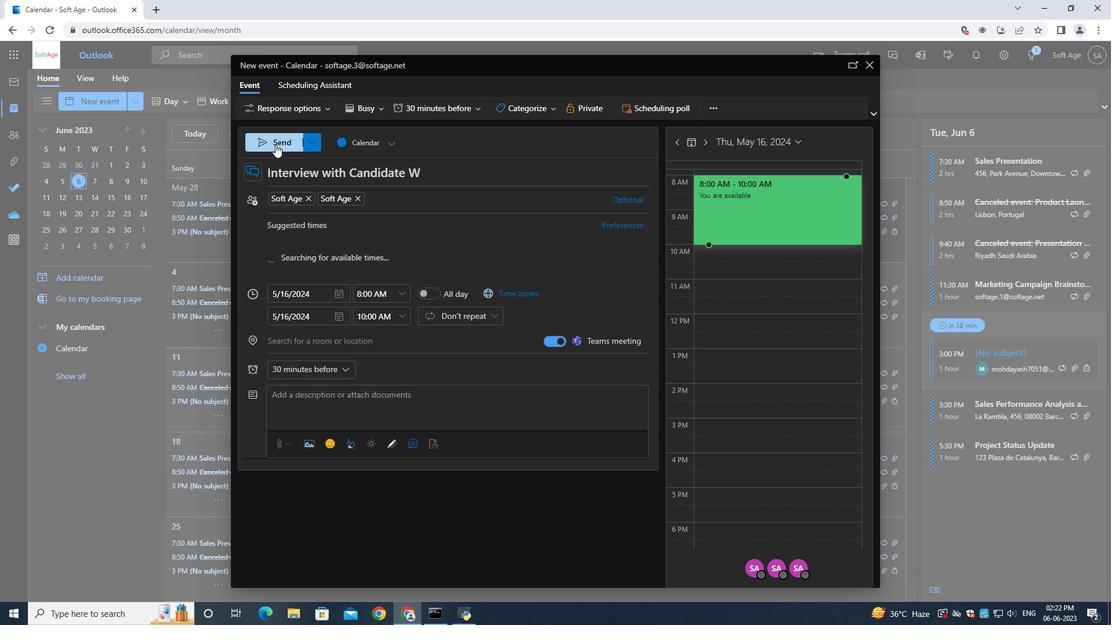 
